 Task: Select search using regular expression.
Action: Mouse moved to (65, 84)
Screenshot: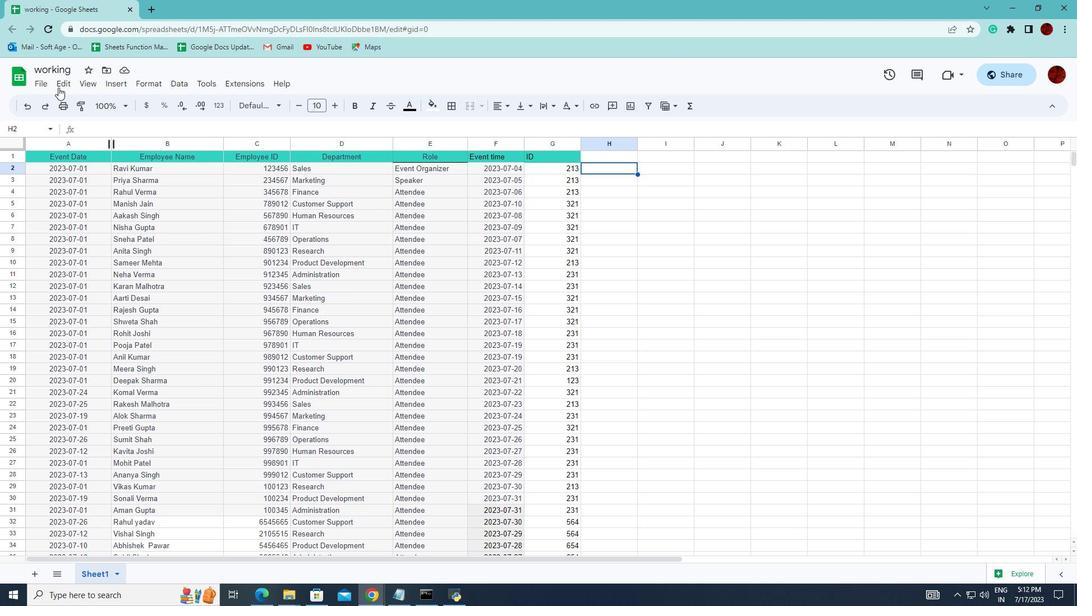 
Action: Mouse pressed left at (65, 84)
Screenshot: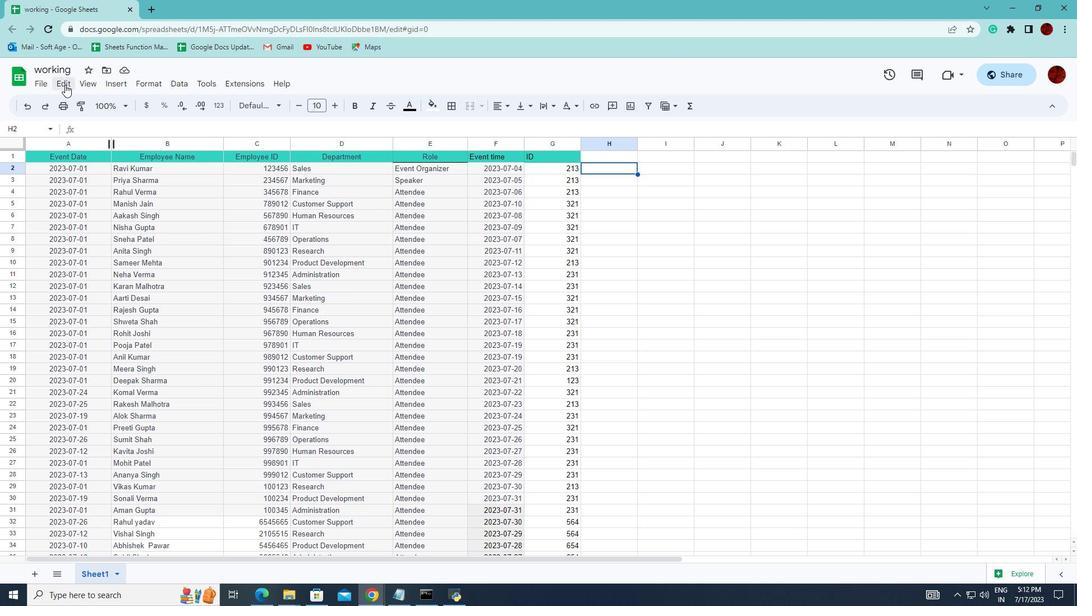 
Action: Mouse moved to (121, 274)
Screenshot: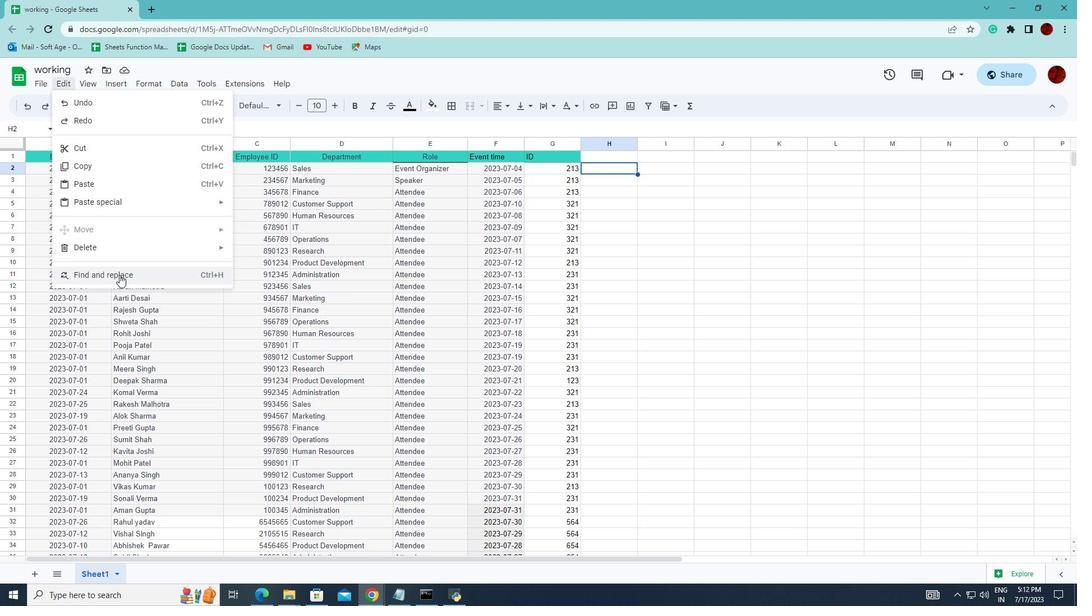 
Action: Mouse pressed left at (121, 274)
Screenshot: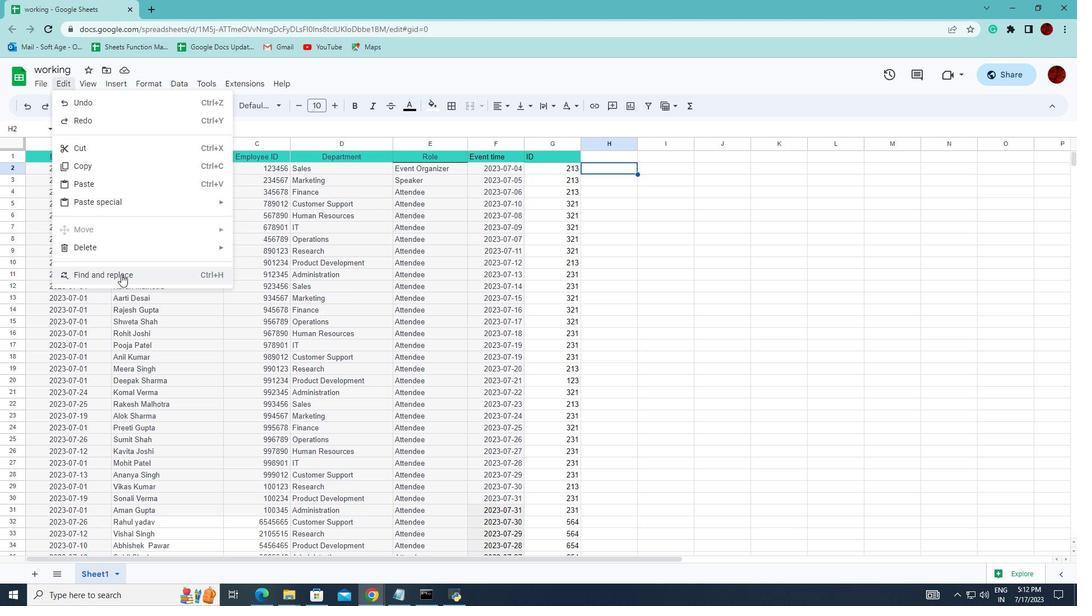
Action: Mouse moved to (466, 358)
Screenshot: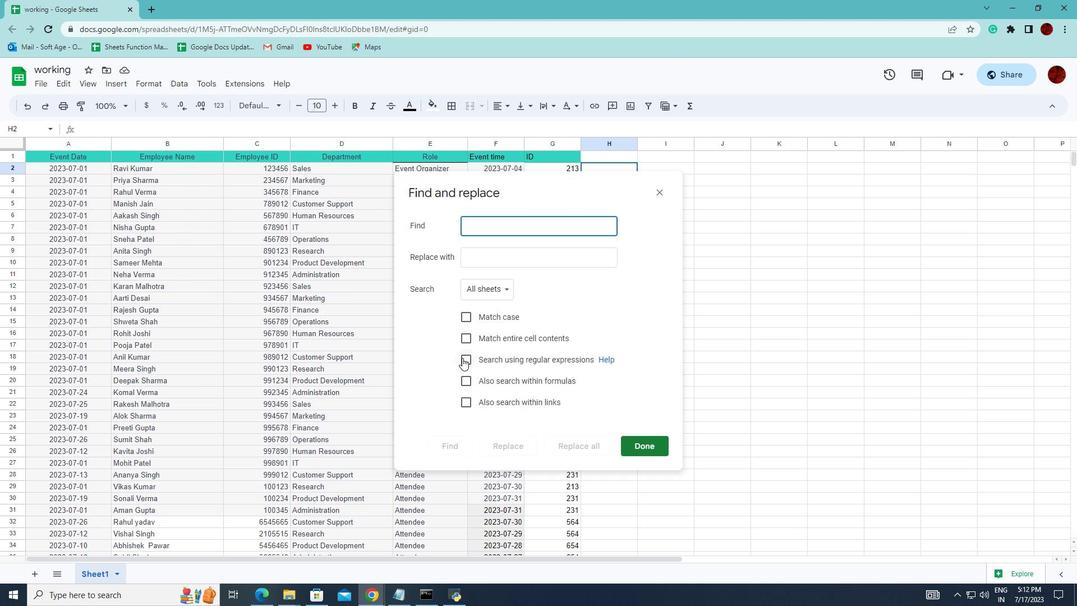 
Action: Mouse pressed left at (466, 358)
Screenshot: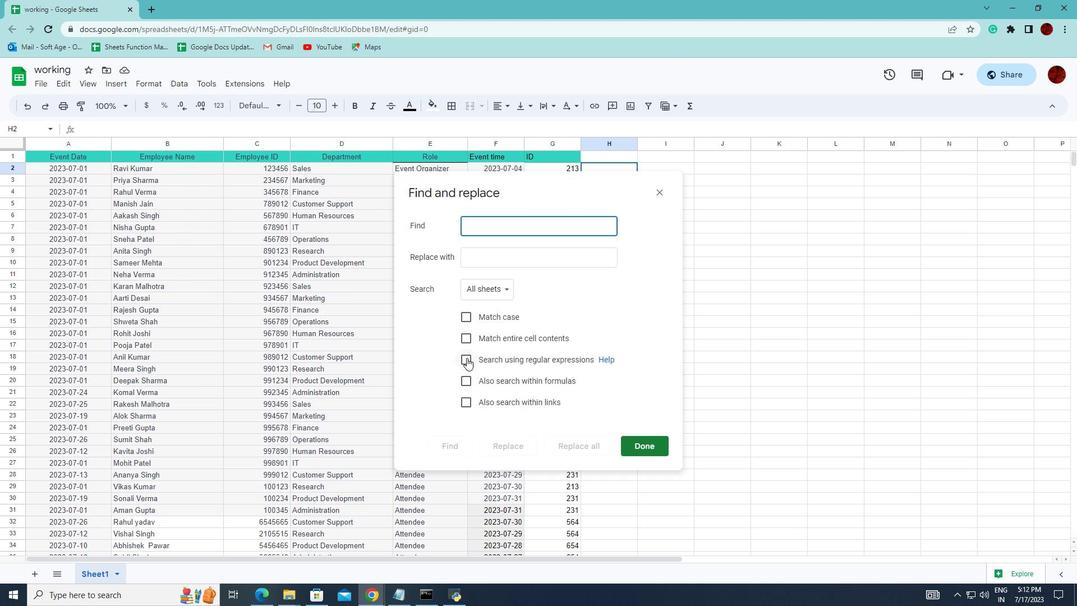 
Action: Mouse moved to (637, 447)
Screenshot: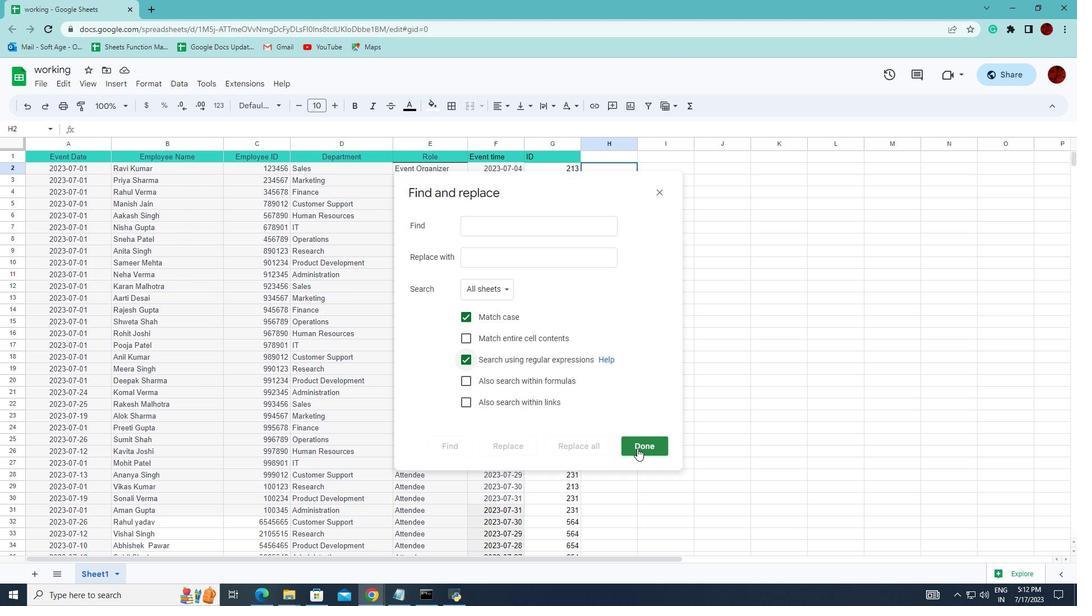 
Action: Mouse pressed left at (637, 447)
Screenshot: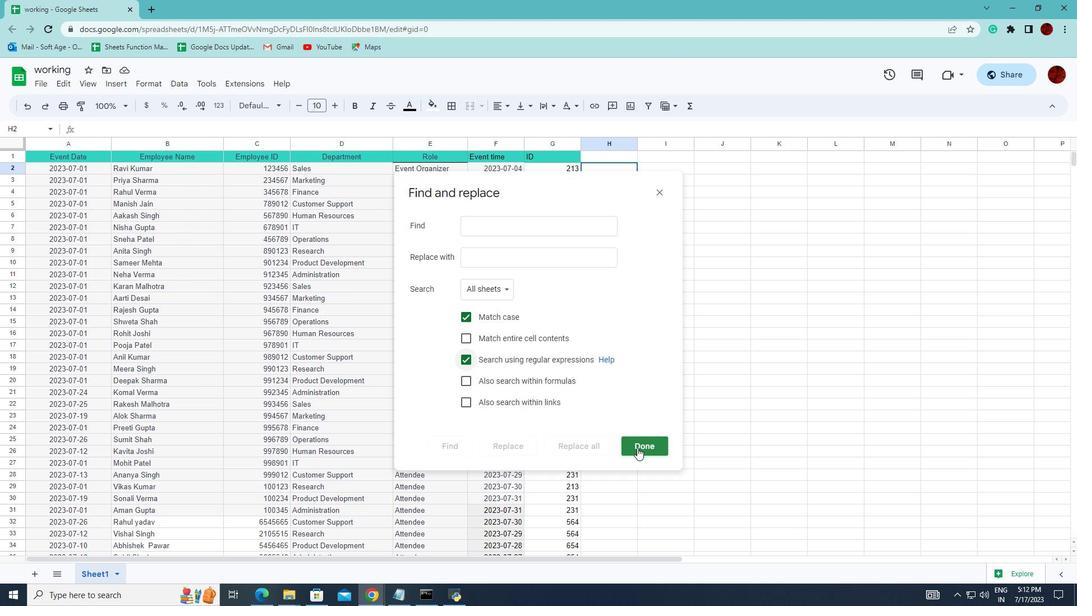 
